 Task: Create a section Customer Satisfaction Sprint and in the section, add a milestone DevSecOps Implementation in the project Ubertech.
Action: Mouse moved to (50, 273)
Screenshot: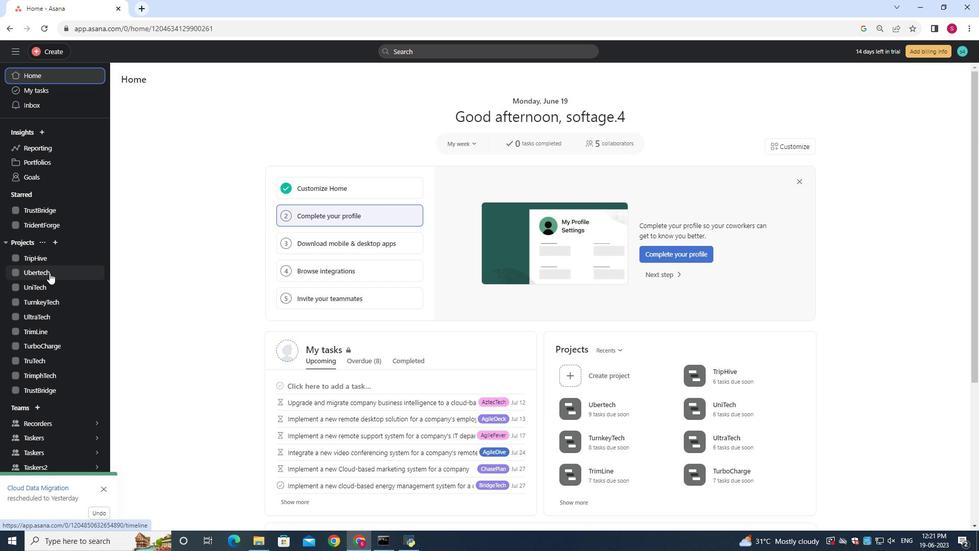 
Action: Mouse pressed left at (50, 273)
Screenshot: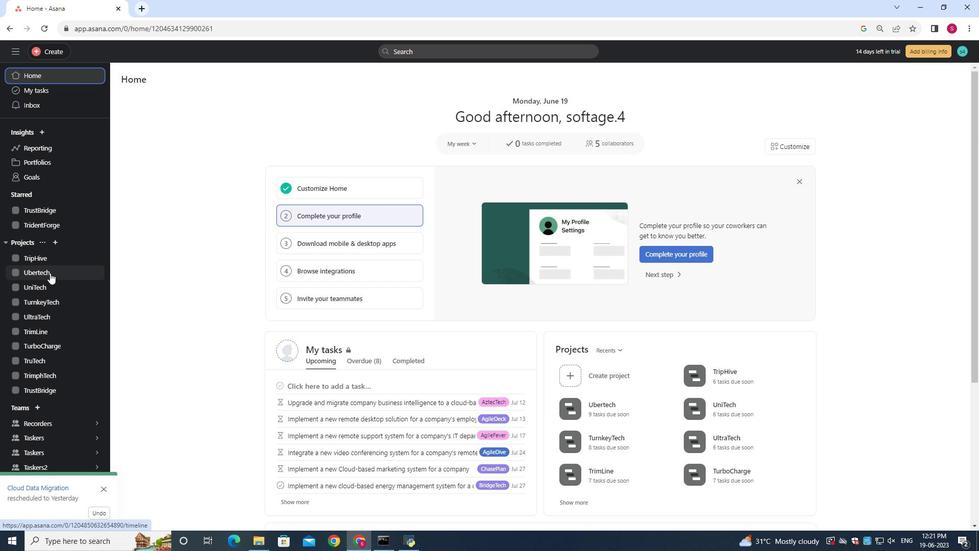 
Action: Mouse moved to (161, 117)
Screenshot: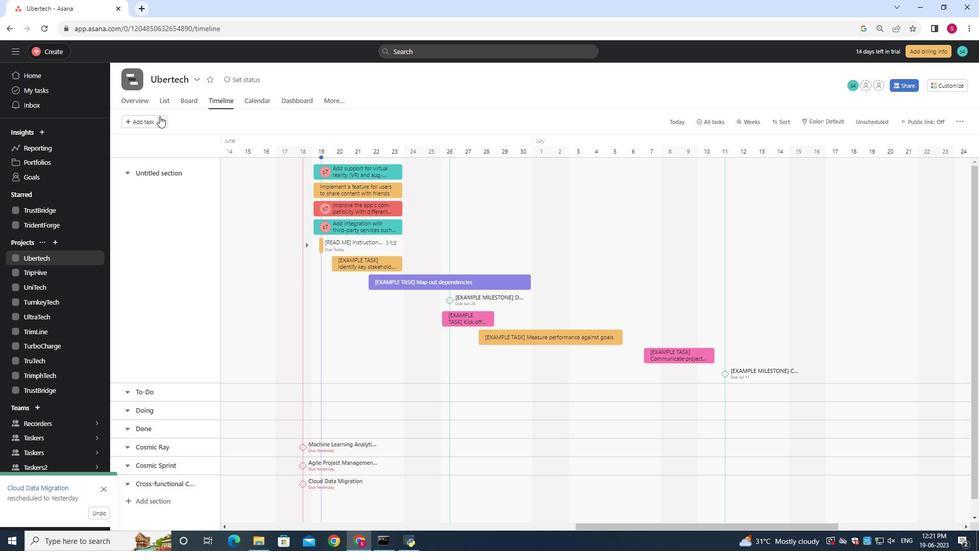 
Action: Mouse pressed left at (161, 117)
Screenshot: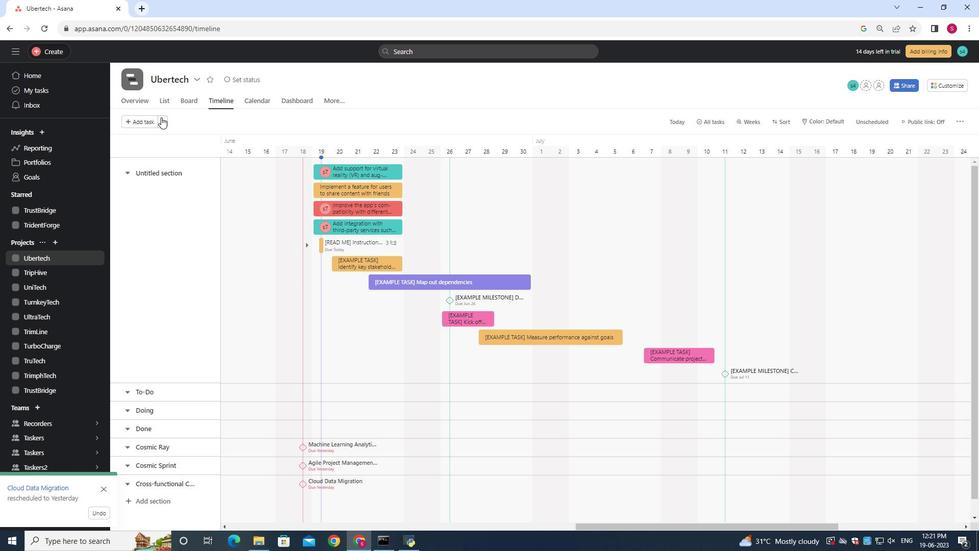
Action: Mouse moved to (179, 139)
Screenshot: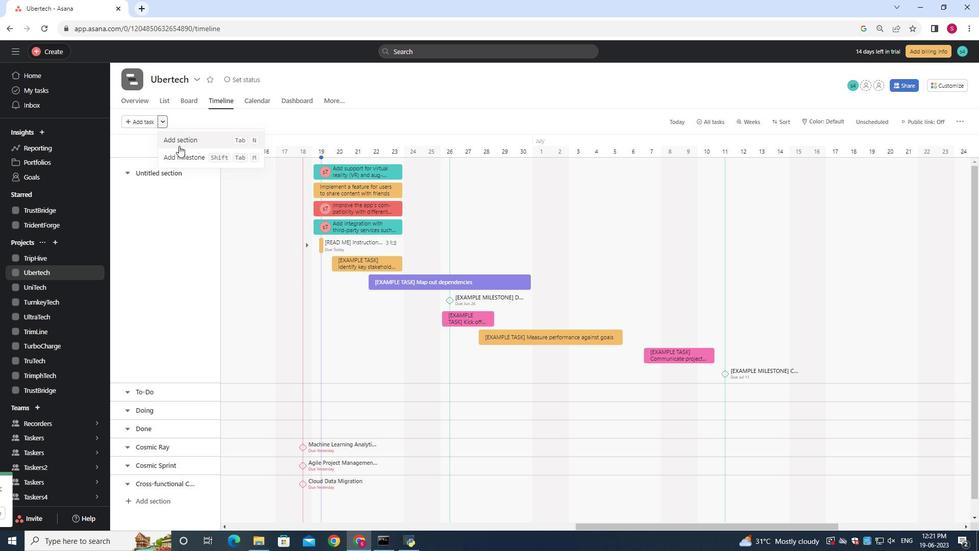 
Action: Mouse pressed left at (179, 139)
Screenshot: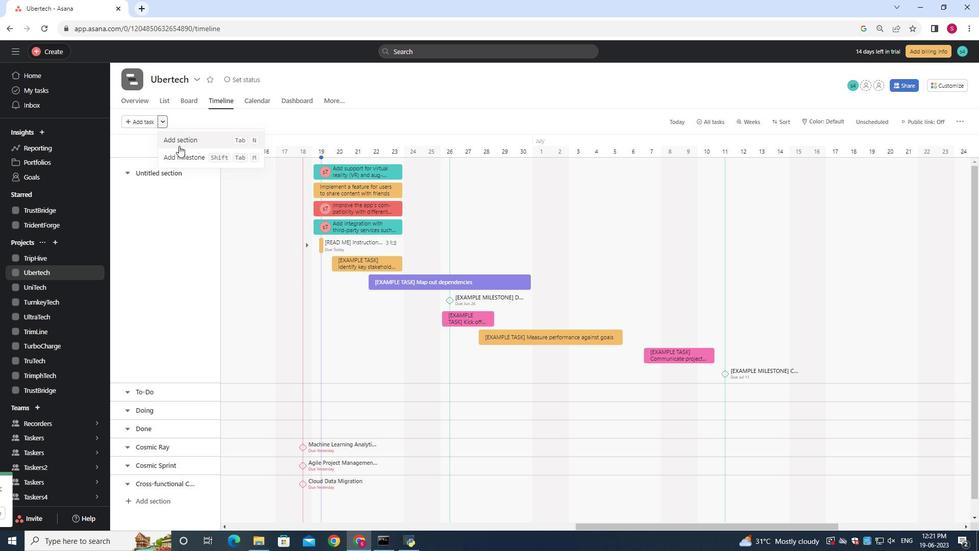 
Action: Mouse moved to (179, 141)
Screenshot: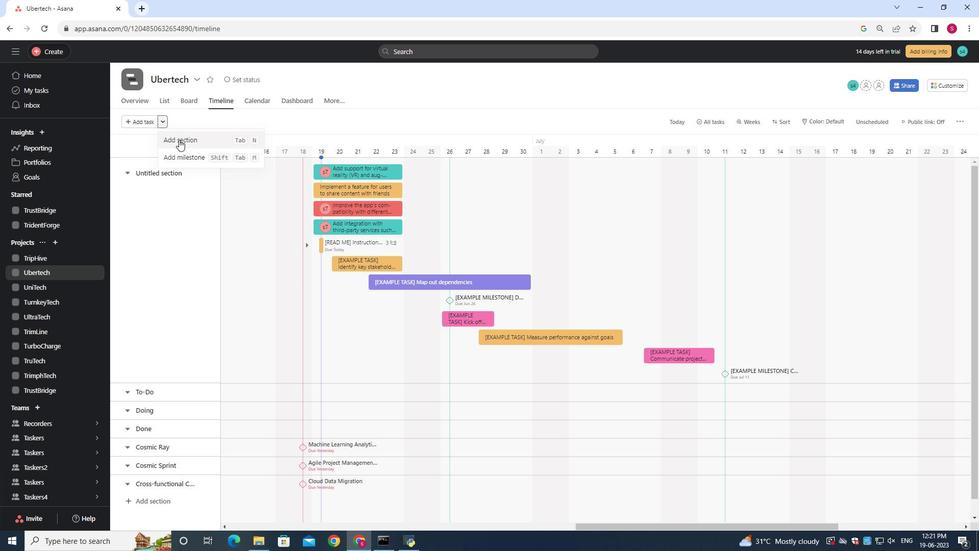
Action: Key pressed <Key.shift><Key.shift><Key.shift><Key.shift><Key.shift><Key.shift><Key.shift>Customer<Key.space><Key.shift>Satisfaction<Key.space><Key.shift>Sprint<Key.space>
Screenshot: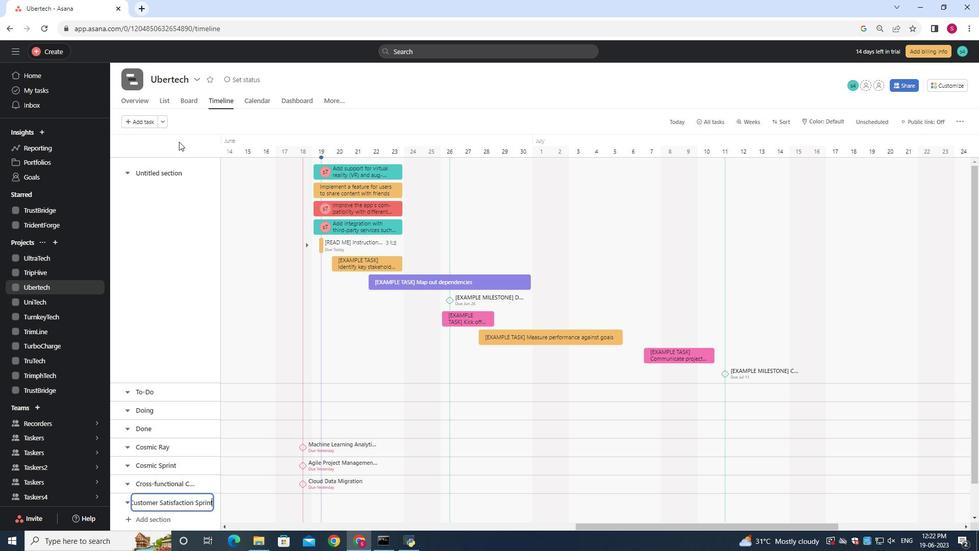 
Action: Mouse moved to (231, 499)
Screenshot: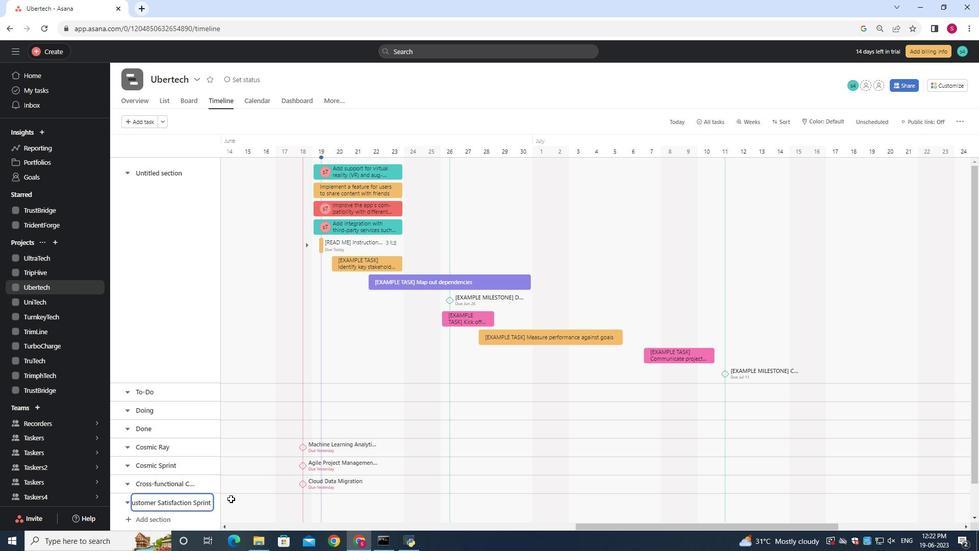 
Action: Mouse pressed left at (231, 499)
Screenshot: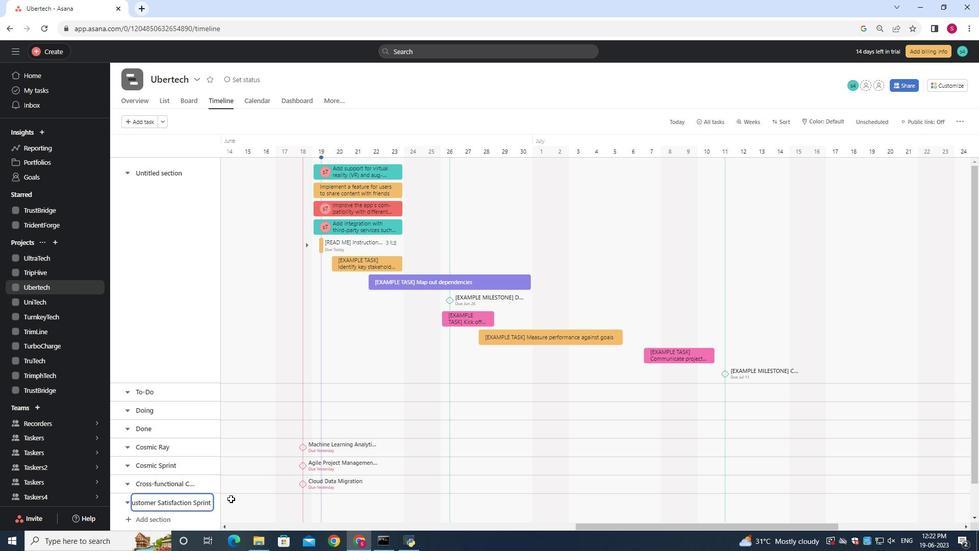 
Action: Mouse moved to (231, 499)
Screenshot: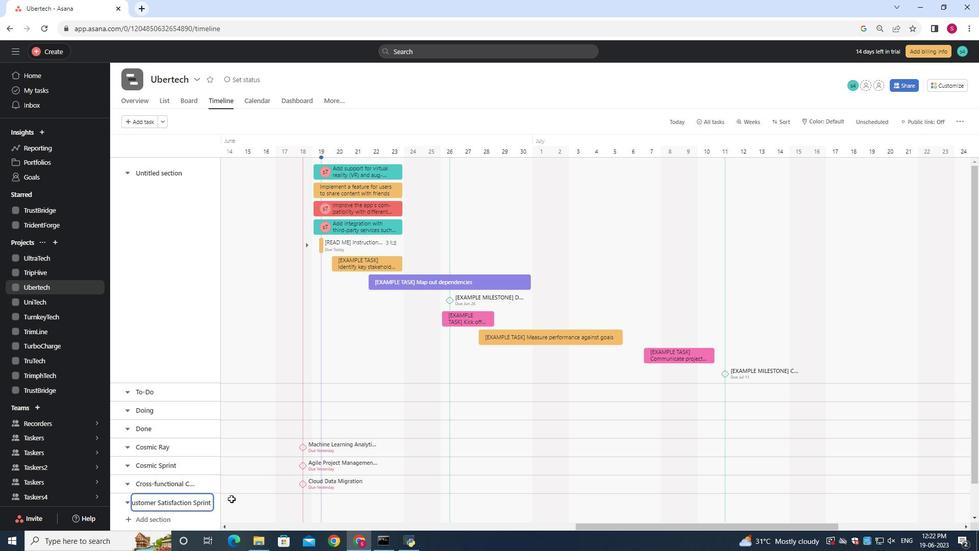 
Action: Key pressed <Key.shift><Key.shift><Key.shift><Key.shift><Key.shift><Key.shift><Key.shift><Key.shift><Key.shift><Key.shift><Key.shift><Key.shift><Key.shift><Key.shift><Key.shift><Key.shift><Key.shift><Key.shift><Key.shift><Key.shift>Dev<Key.shift>Sec<Key.shift>Ops<Key.space><Key.shift><Key.shift><Key.shift><Key.shift><Key.shift><Key.shift><Key.shift><Key.shift><Key.shift><Key.shift><Key.shift><Key.shift><Key.shift><Key.shift><Key.shift><Key.shift><Key.shift><Key.shift><Key.shift><Key.shift><Key.shift><Key.shift><Key.shift><Key.shift><Key.shift><Key.shift><Key.shift><Key.shift><Key.shift><Key.shift><Key.shift><Key.shift><Key.shift><Key.shift><Key.shift><Key.shift><Key.shift><Key.shift><Key.shift><Key.shift><Key.shift><Key.shift><Key.shift><Key.shift><Key.shift><Key.shift><Key.shift><Key.shift><Key.shift><Key.shift><Key.shift><Key.shift><Key.shift><Key.shift><Key.shift><Key.shift><Key.shift><Key.shift><Key.shift><Key.shift><Key.shift><Key.shift><Key.shift><Key.shift><Key.shift><Key.shift><Key.shift><Key.shift><Key.shift><Key.shift><Key.shift><Key.shift><Key.shift><Key.shift><Key.shift><Key.shift><Key.shift><Key.shift><Key.shift><Key.shift><Key.shift><Key.shift><Key.shift><Key.shift><Key.shift><Key.shift><Key.shift><Key.shift><Key.shift><Key.shift><Key.shift><Key.shift><Key.shift>Implementation<Key.space>
Screenshot: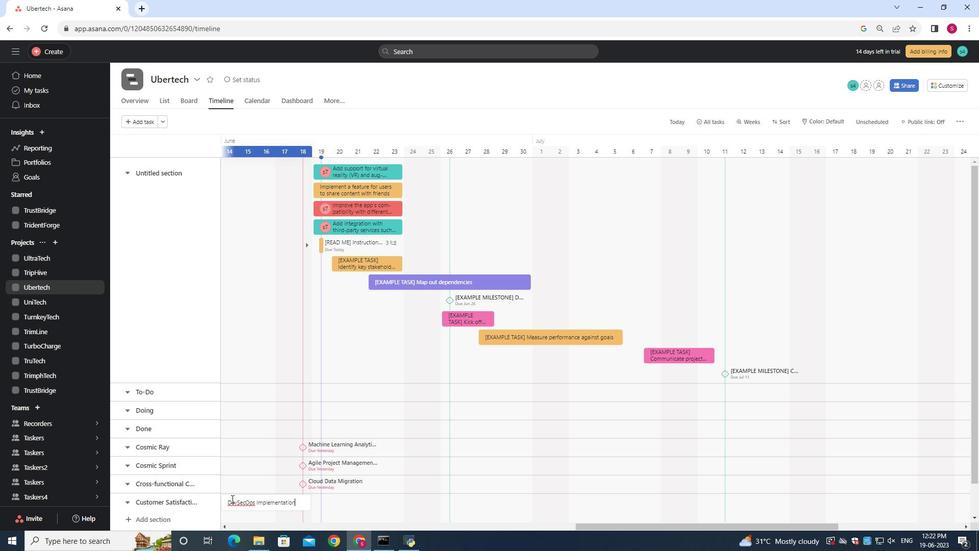 
Action: Mouse moved to (258, 503)
Screenshot: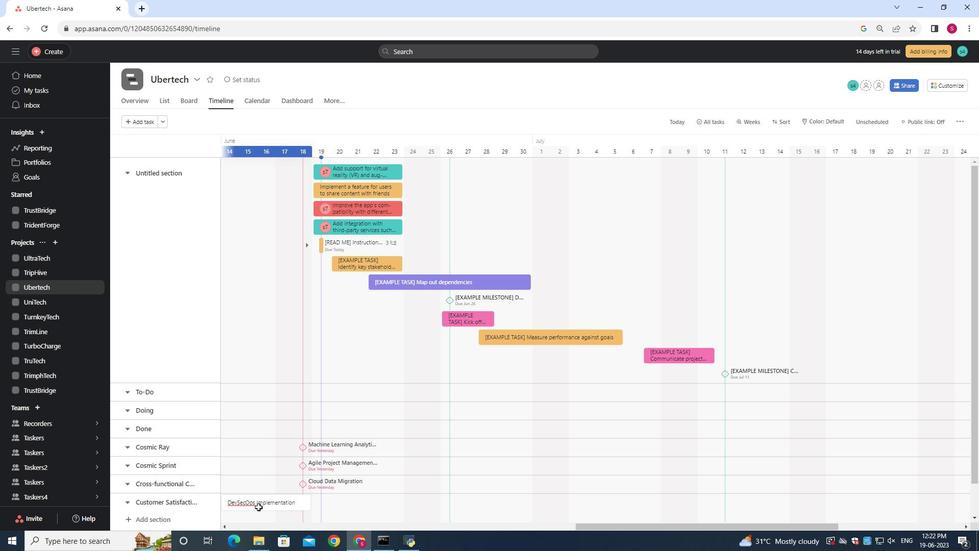 
Action: Mouse pressed right at (258, 503)
Screenshot: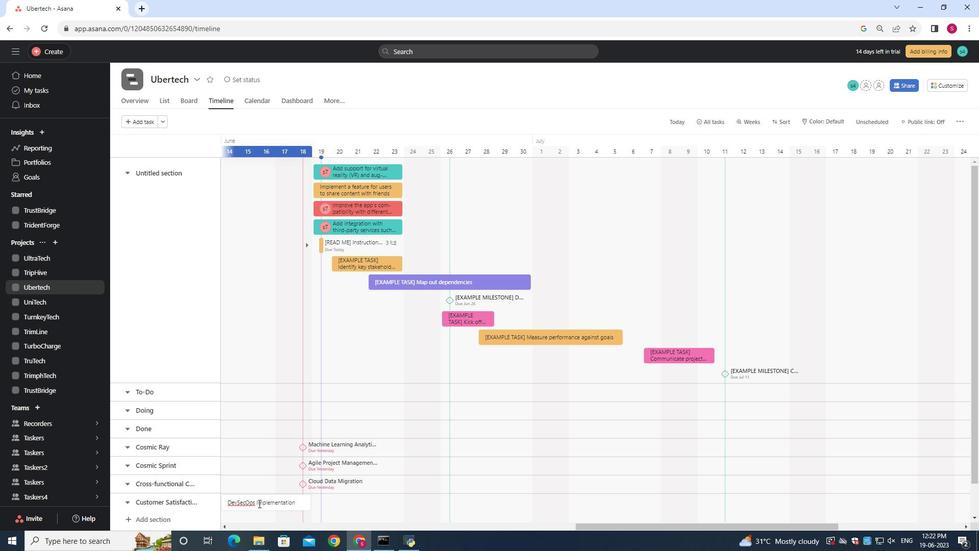 
Action: Mouse moved to (284, 457)
Screenshot: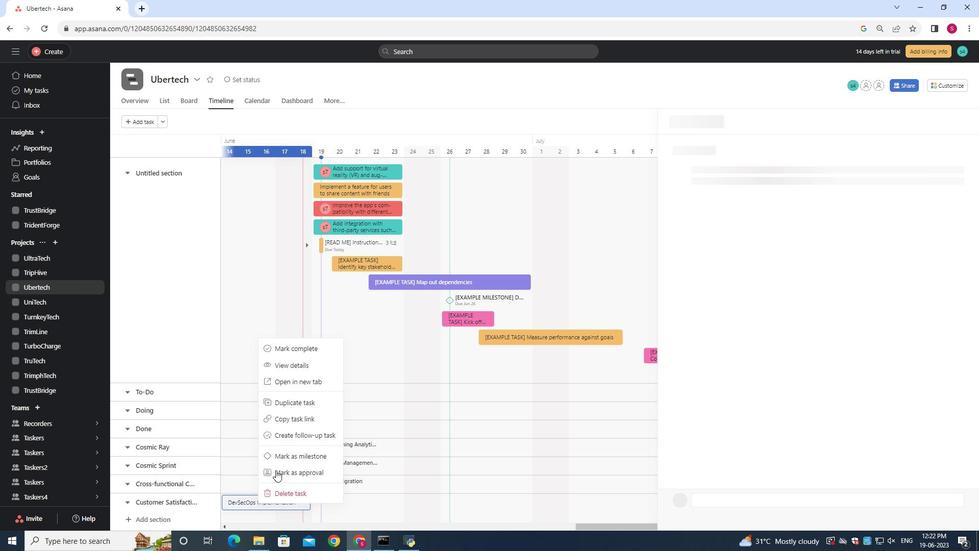 
Action: Mouse pressed left at (284, 457)
Screenshot: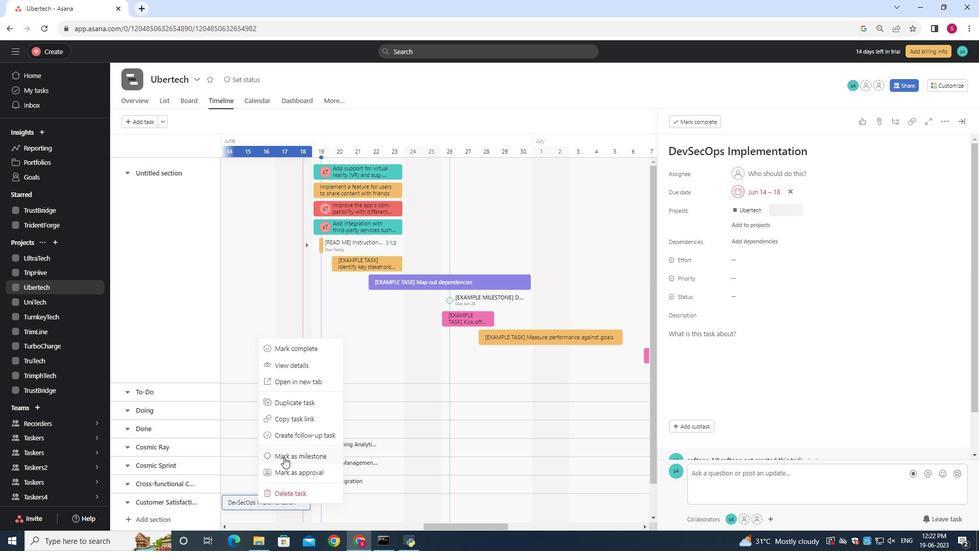 
Action: Mouse moved to (351, 476)
Screenshot: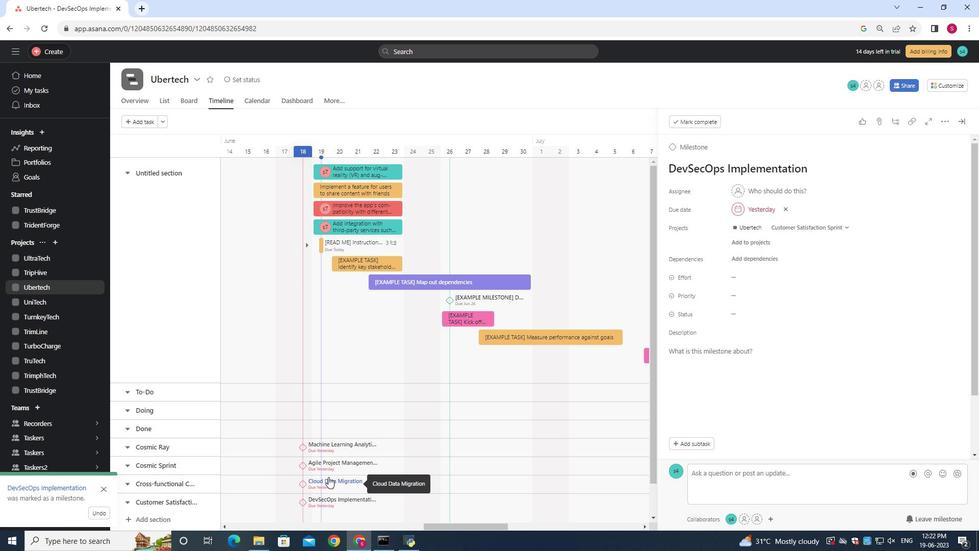 
